 Task: For heading Arial black with underline.  font size for heading18,  'Change the font style of data to'Calibri.  and font size to 9,  Change the alignment of both headline & data to Align center.  In the sheet   Velocity Sales templetes book
Action: Mouse moved to (167, 155)
Screenshot: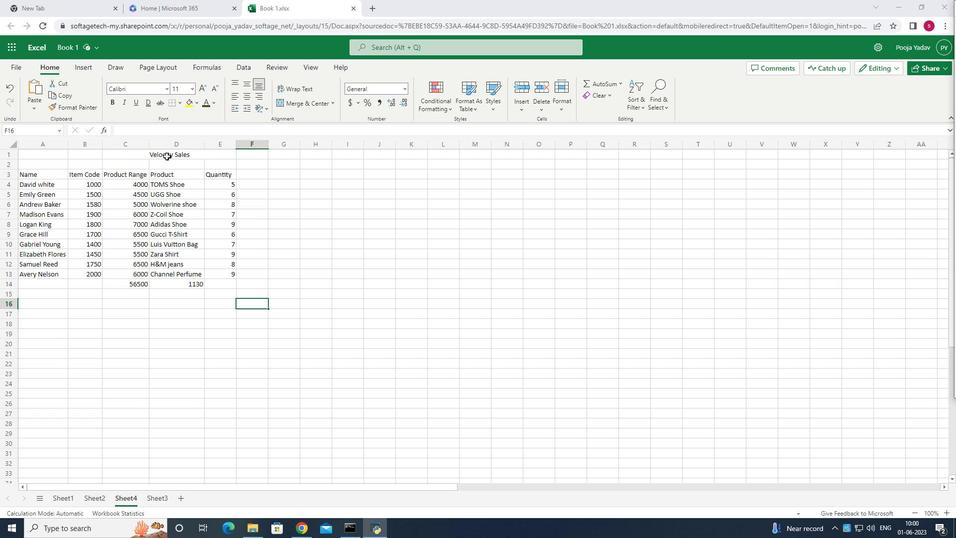 
Action: Mouse pressed left at (167, 155)
Screenshot: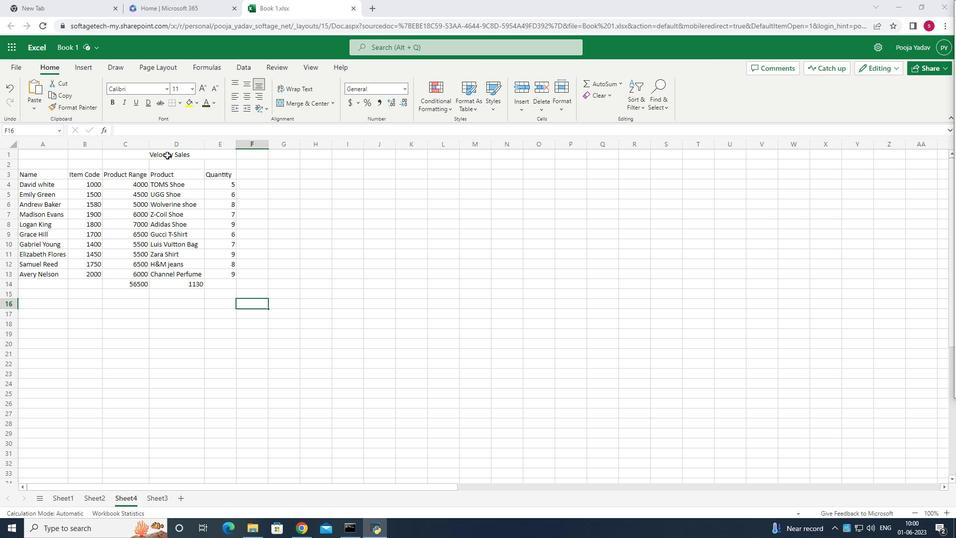 
Action: Mouse moved to (167, 154)
Screenshot: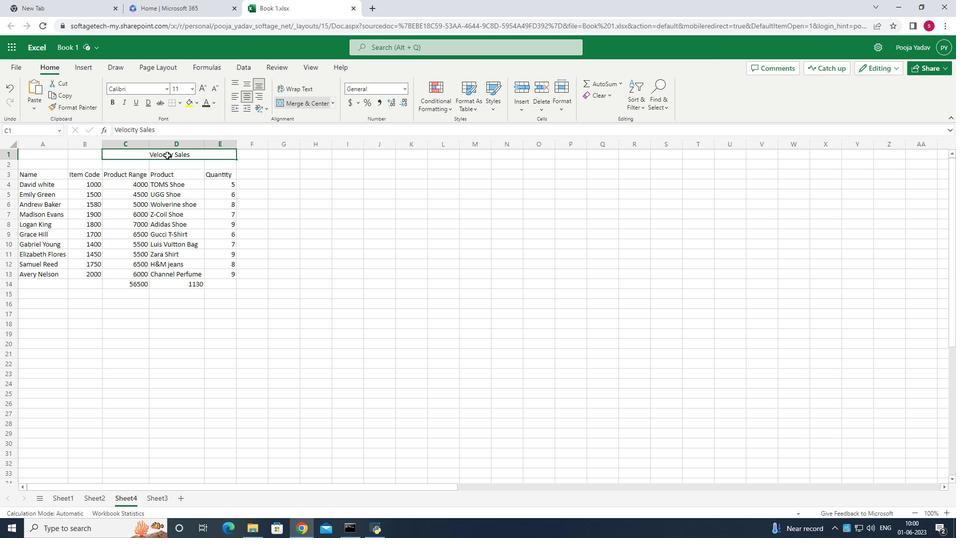 
Action: Key pressed ctrl+U
Screenshot: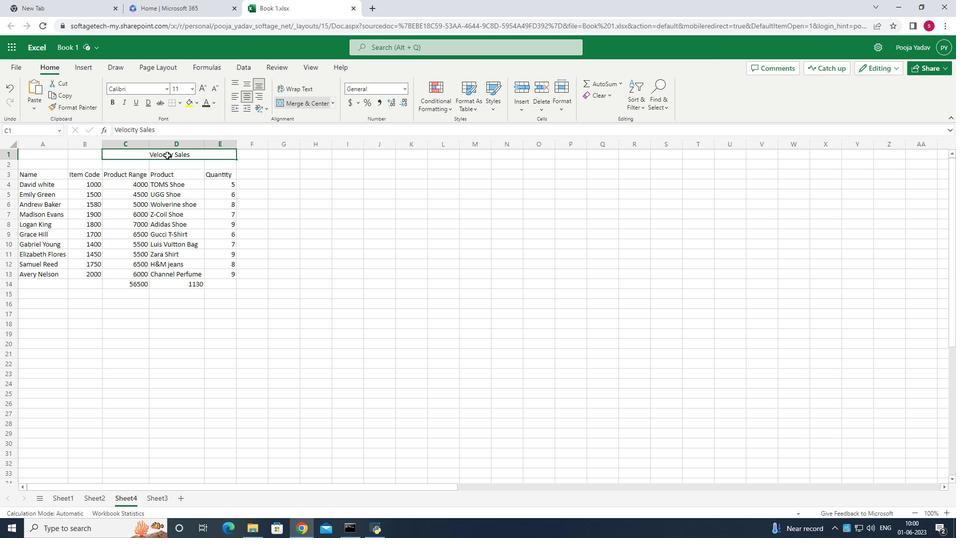 
Action: Mouse moved to (164, 91)
Screenshot: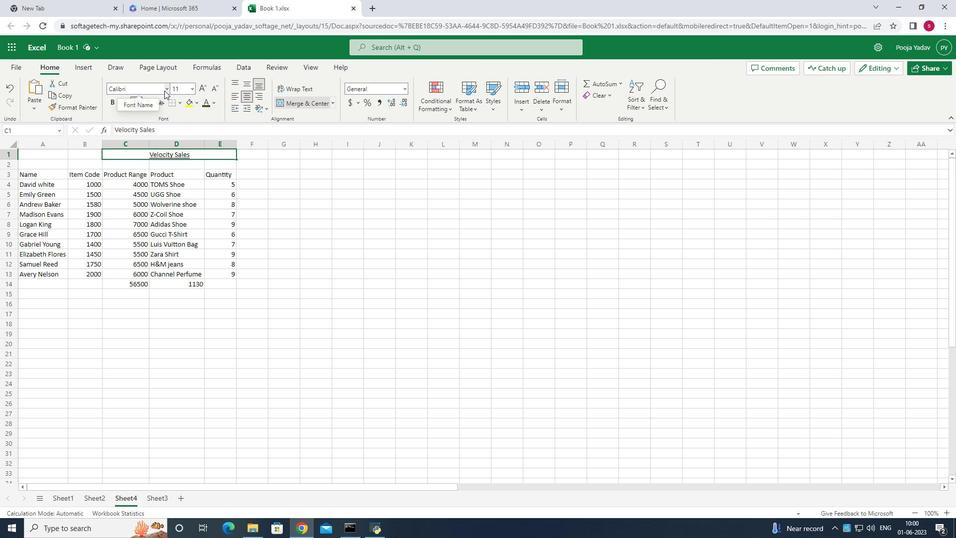 
Action: Mouse pressed left at (164, 91)
Screenshot: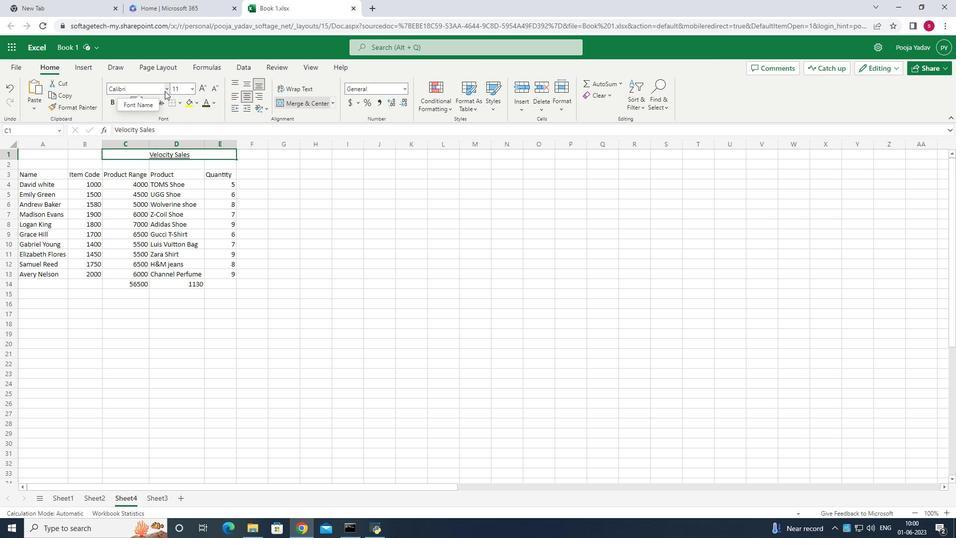 
Action: Mouse moved to (159, 130)
Screenshot: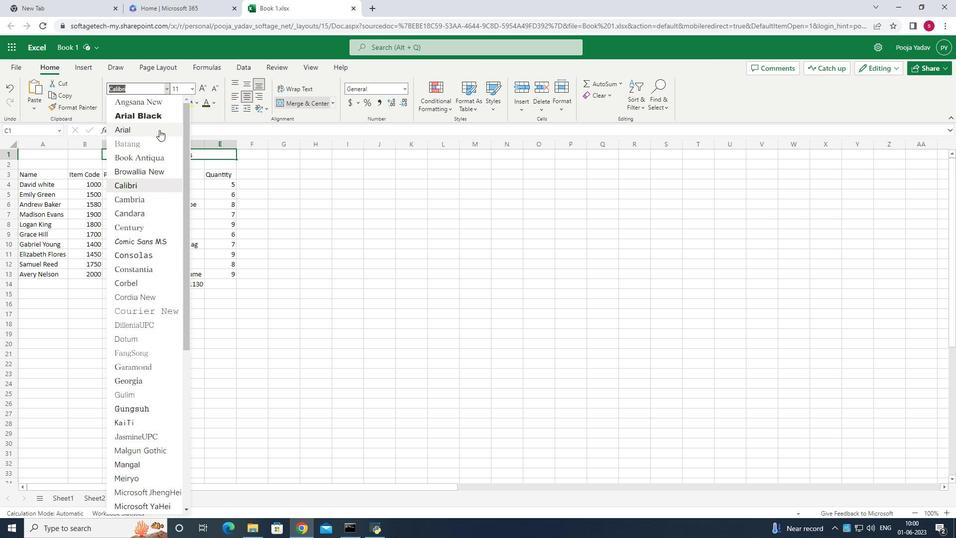 
Action: Mouse pressed left at (159, 130)
Screenshot: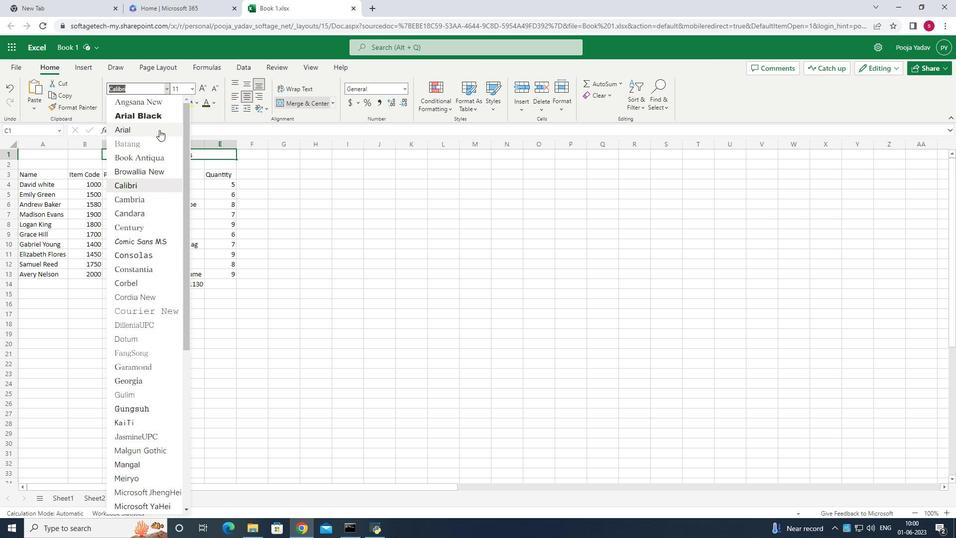
Action: Mouse moved to (344, 351)
Screenshot: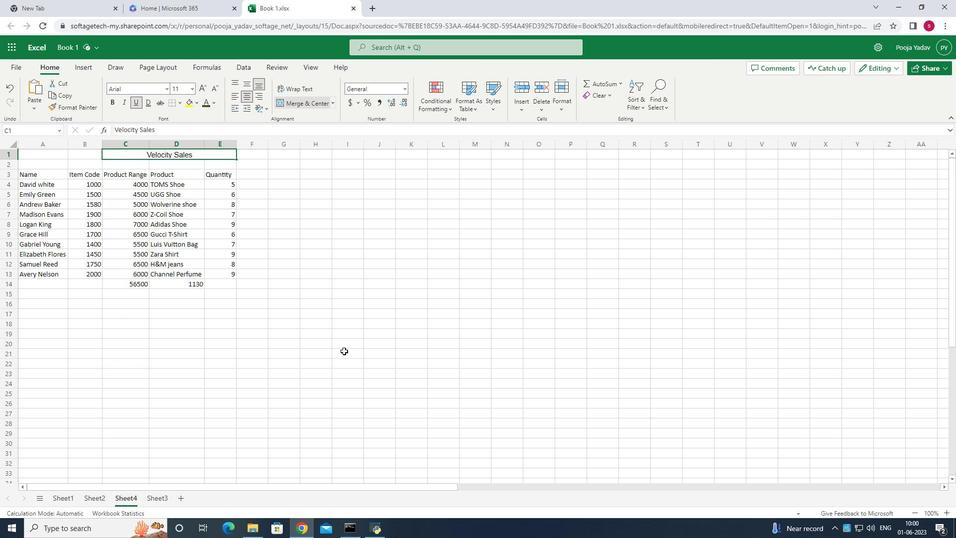 
Action: Mouse pressed left at (344, 351)
Screenshot: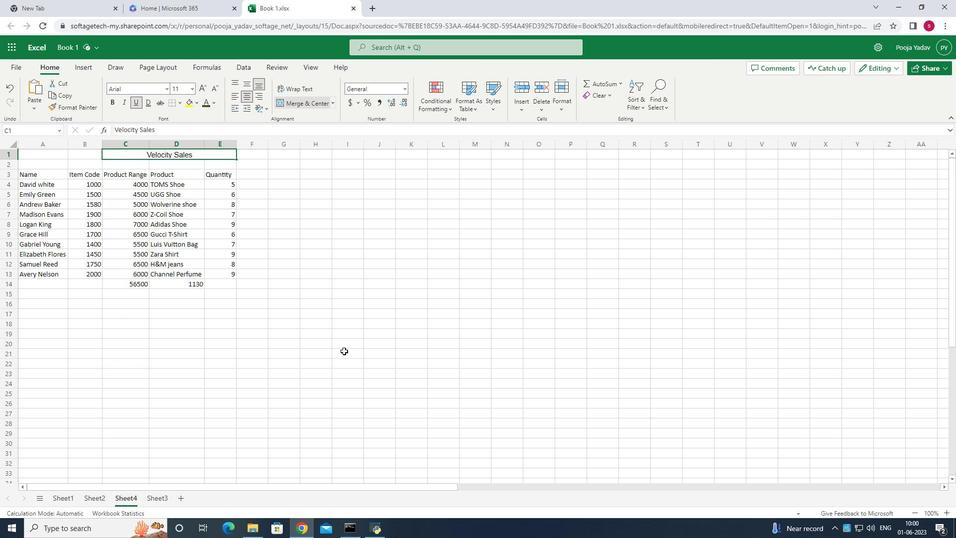 
Action: Mouse moved to (162, 158)
Screenshot: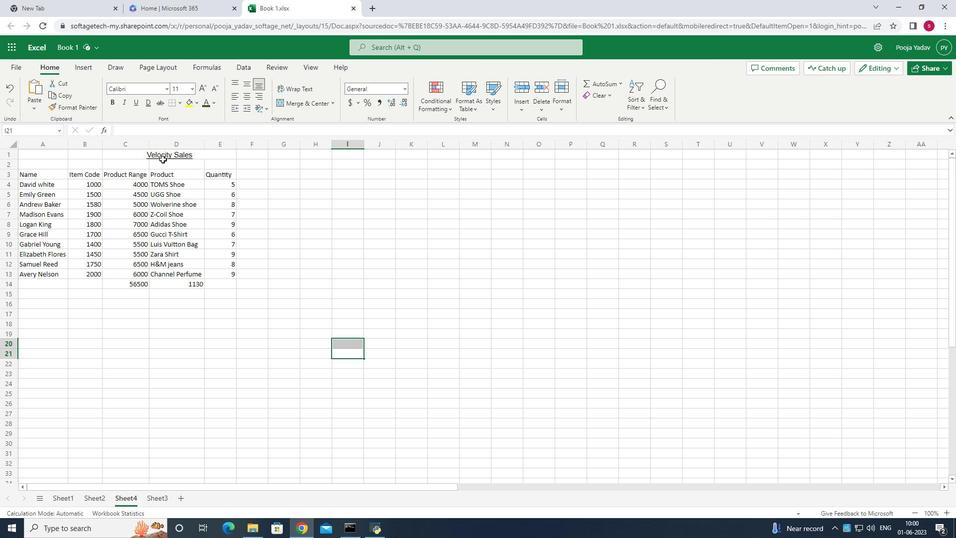 
Action: Mouse pressed left at (162, 158)
Screenshot: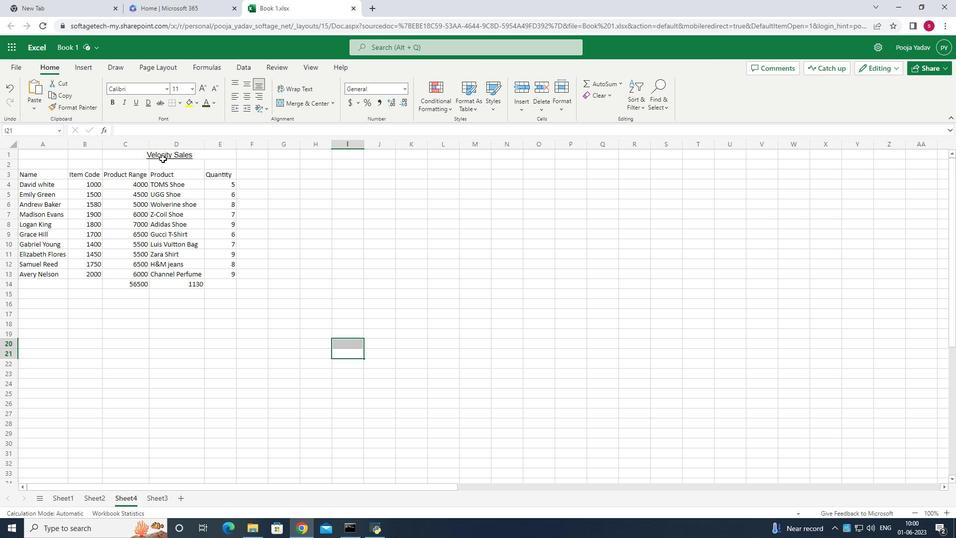 
Action: Mouse moved to (191, 89)
Screenshot: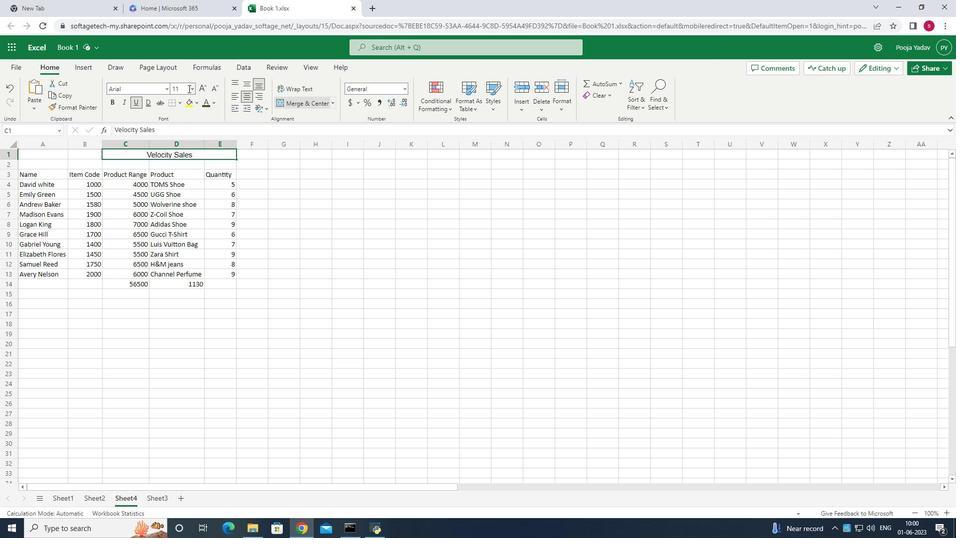 
Action: Mouse pressed left at (191, 89)
Screenshot: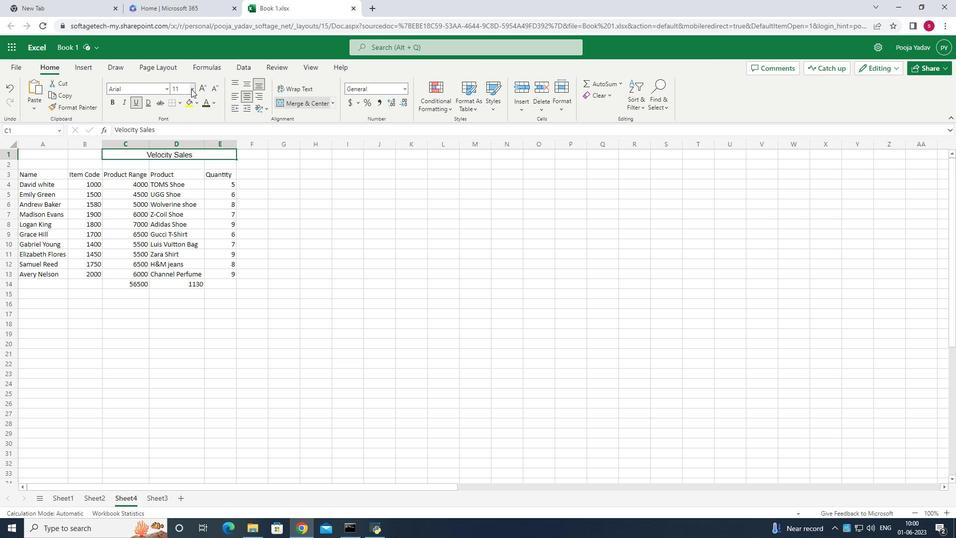 
Action: Mouse moved to (183, 195)
Screenshot: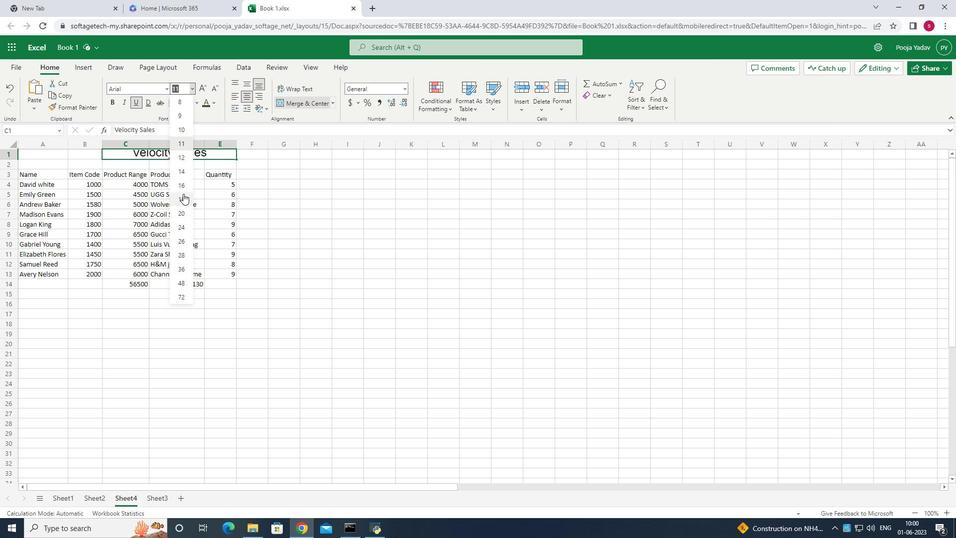 
Action: Mouse pressed left at (183, 195)
Screenshot: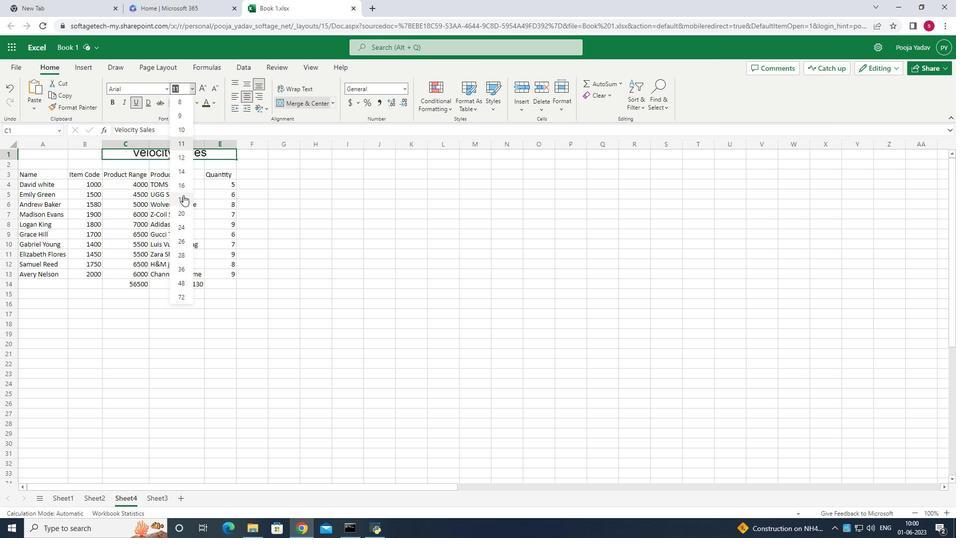 
Action: Mouse moved to (53, 184)
Screenshot: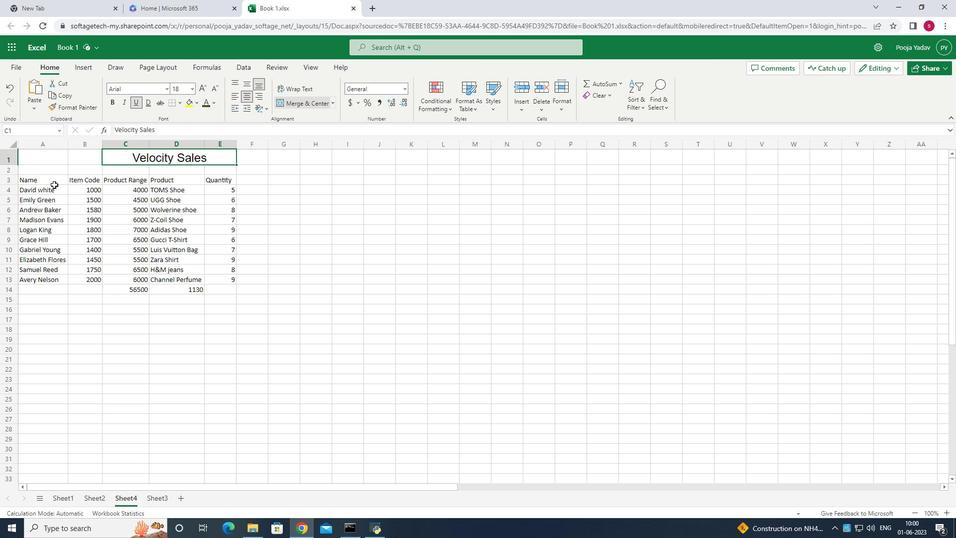 
Action: Mouse pressed left at (53, 184)
Screenshot: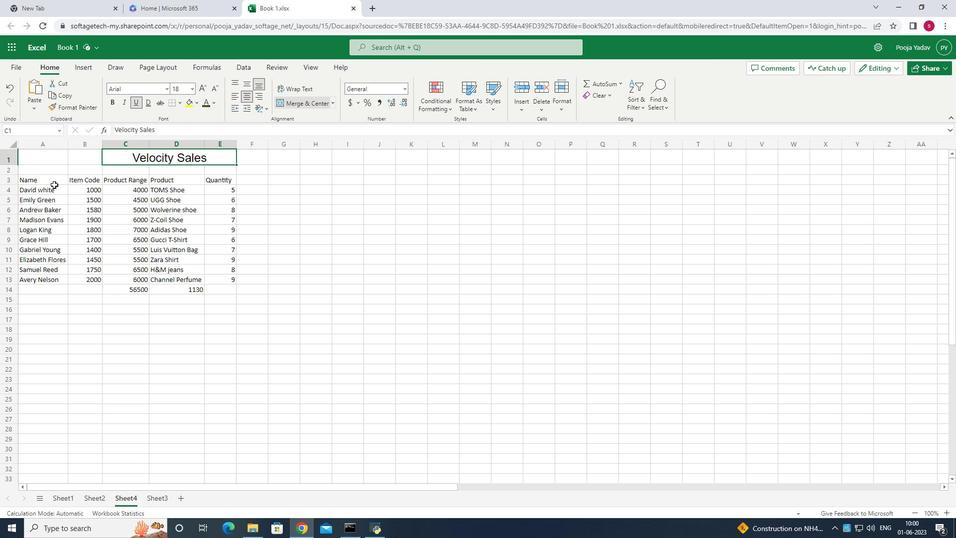 
Action: Mouse moved to (47, 167)
Screenshot: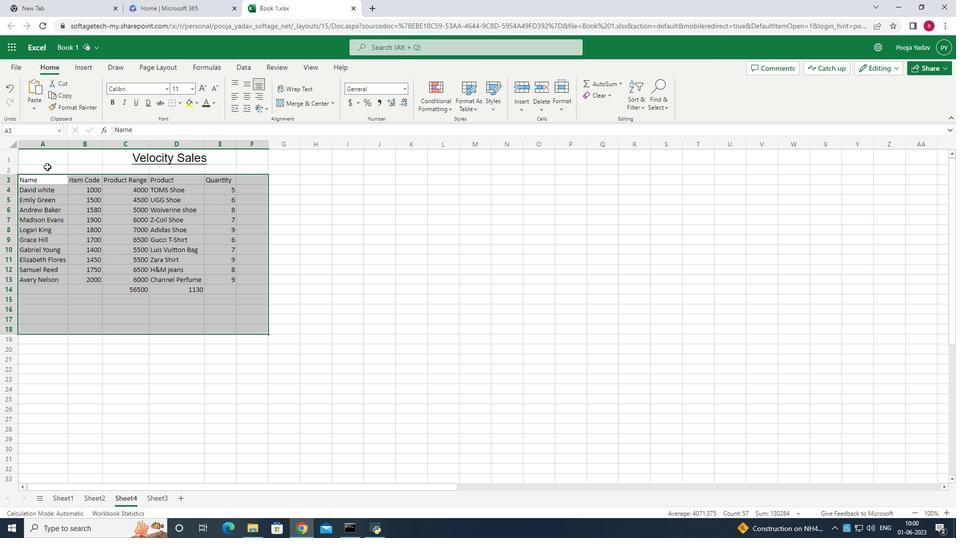 
Action: Mouse pressed left at (47, 167)
Screenshot: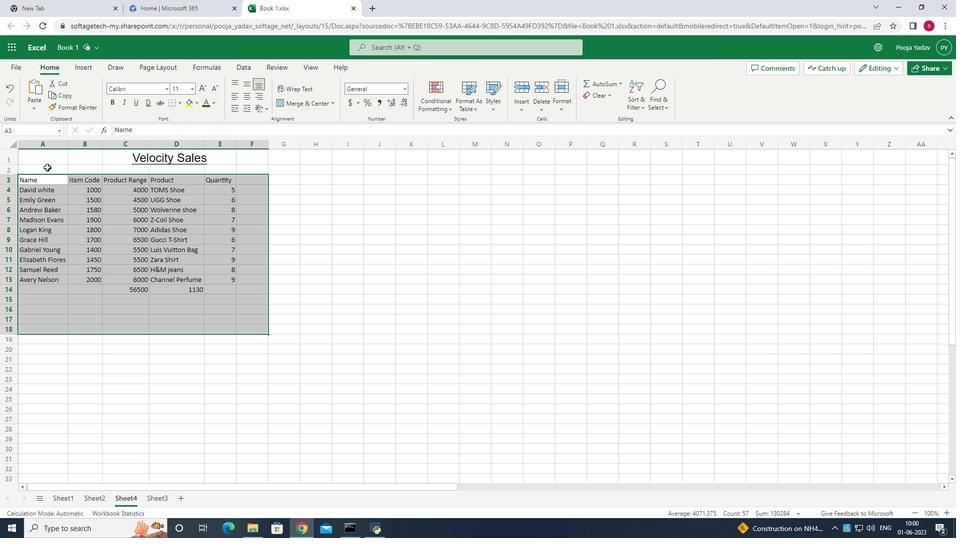 
Action: Mouse pressed left at (47, 167)
Screenshot: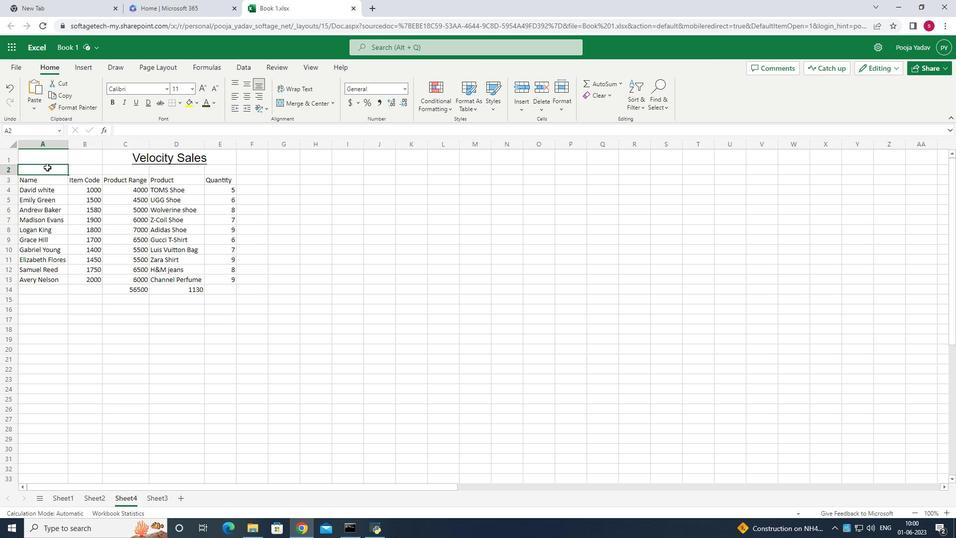 
Action: Mouse moved to (164, 89)
Screenshot: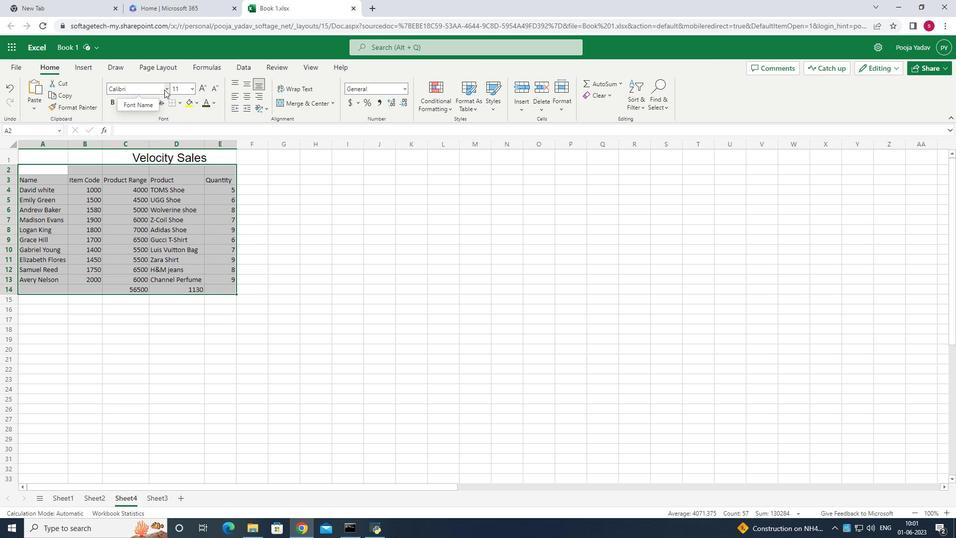 
Action: Mouse pressed left at (164, 89)
Screenshot: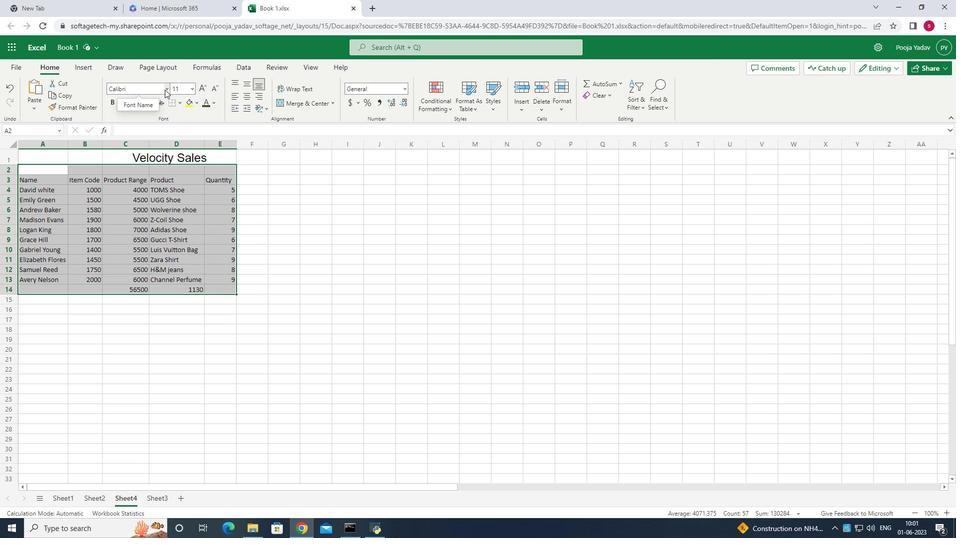 
Action: Mouse moved to (155, 181)
Screenshot: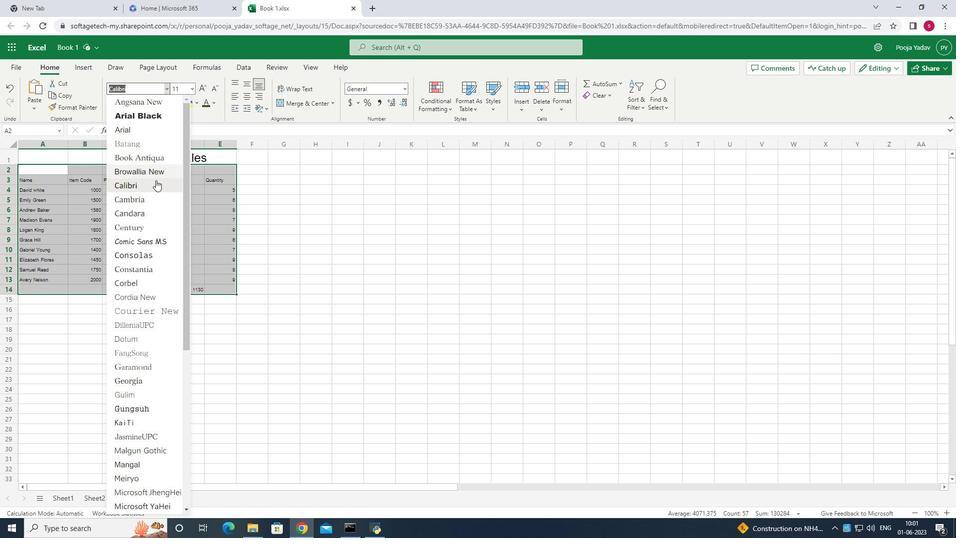 
Action: Mouse pressed left at (155, 181)
Screenshot: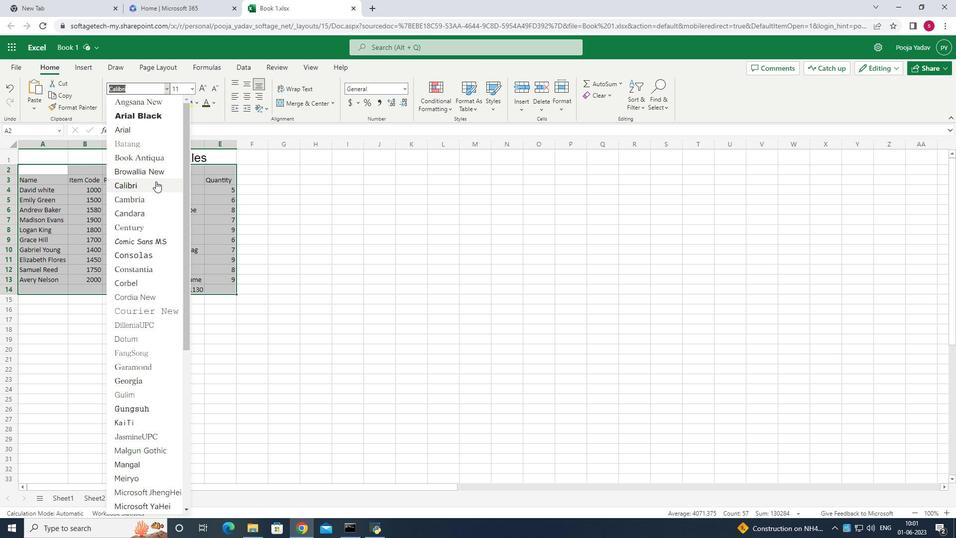 
Action: Mouse moved to (188, 87)
Screenshot: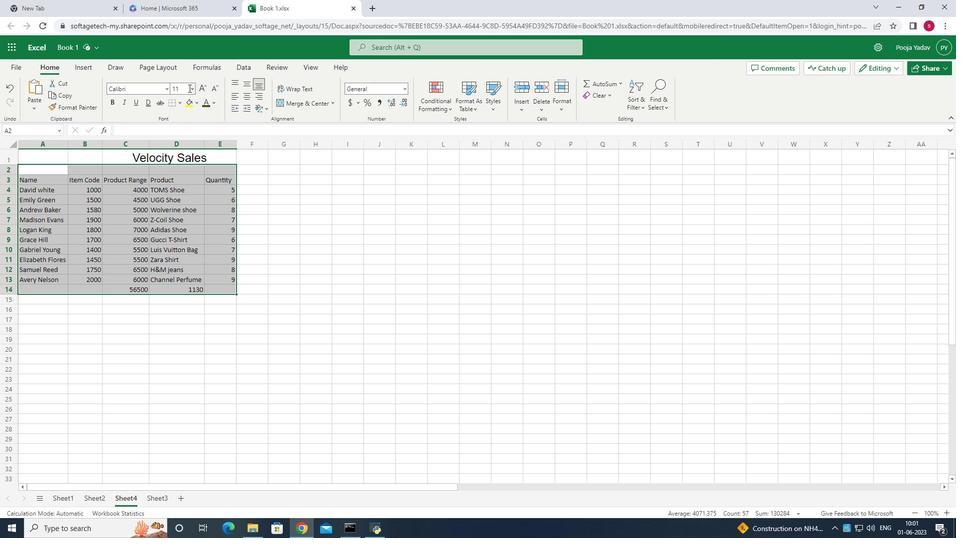 
Action: Mouse pressed left at (188, 87)
Screenshot: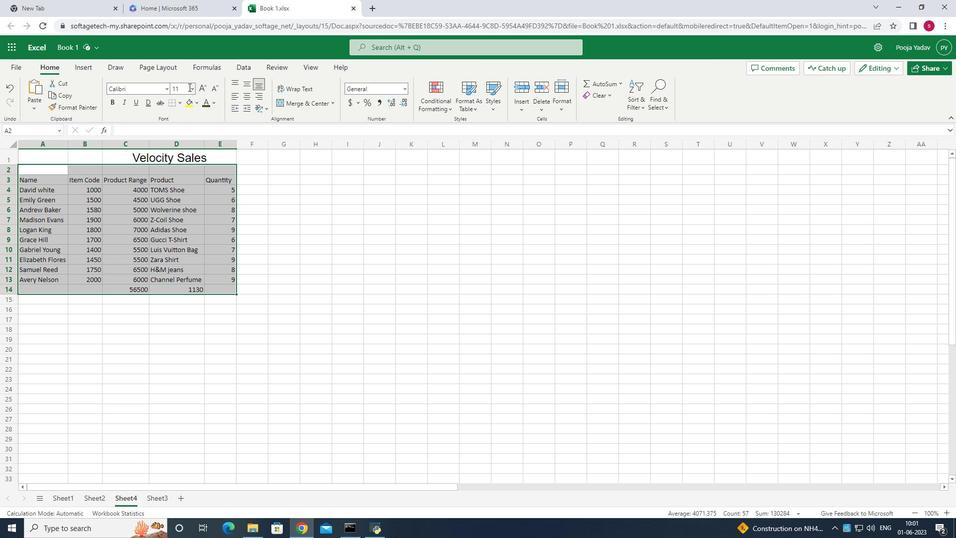 
Action: Mouse moved to (191, 91)
Screenshot: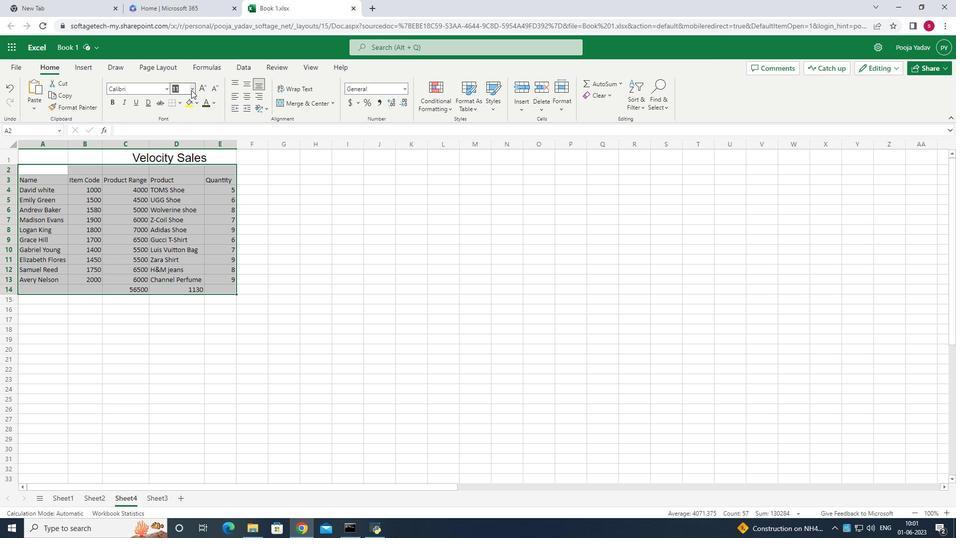 
Action: Mouse pressed left at (191, 91)
Screenshot: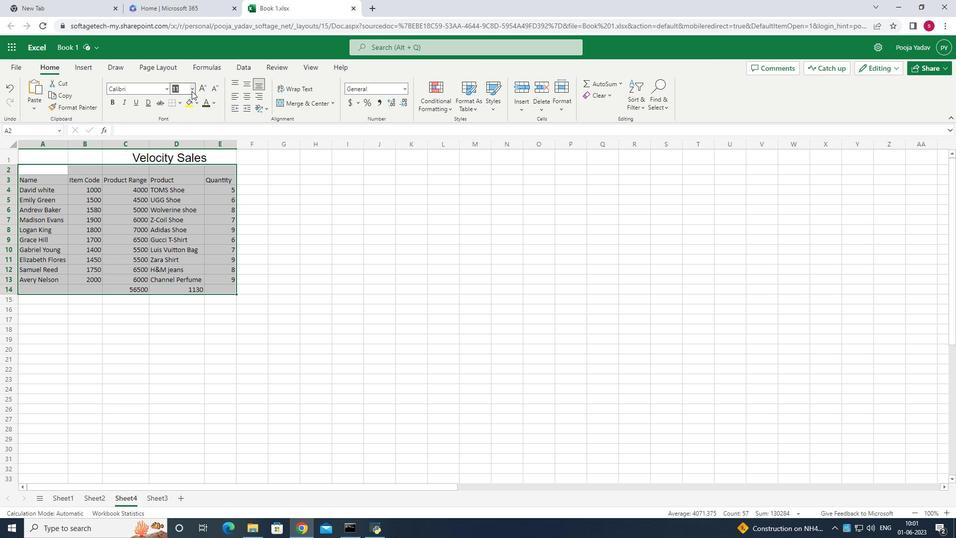 
Action: Mouse moved to (181, 112)
Screenshot: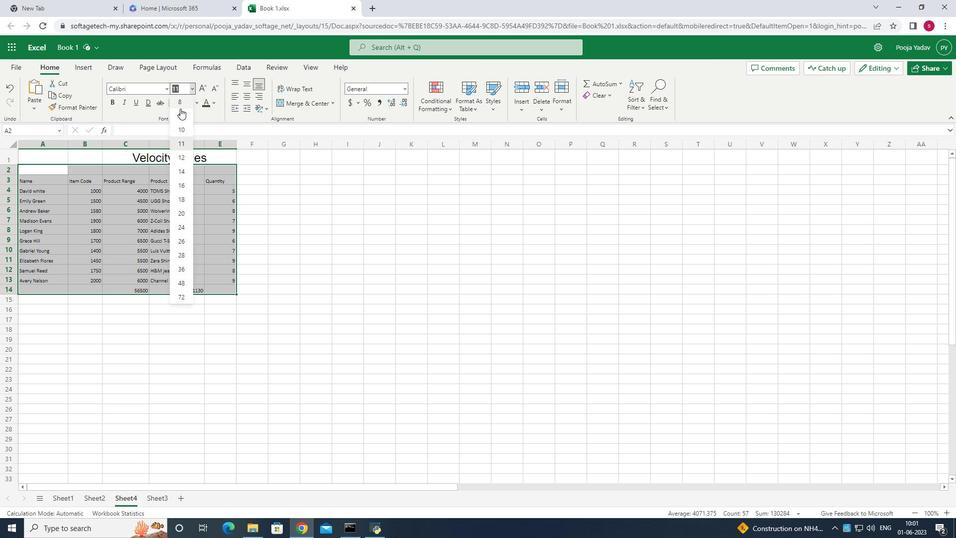 
Action: Mouse pressed left at (181, 112)
Screenshot: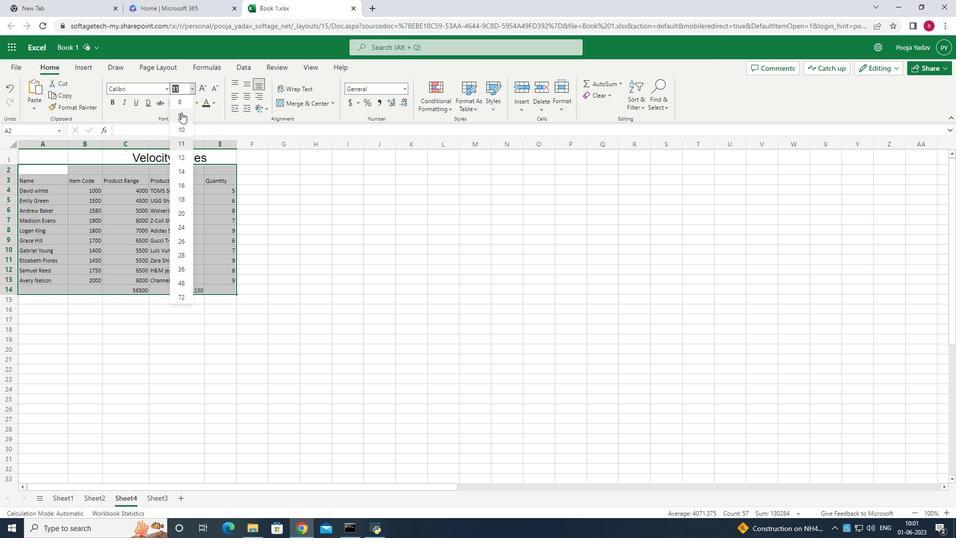 
Action: Mouse moved to (124, 154)
Screenshot: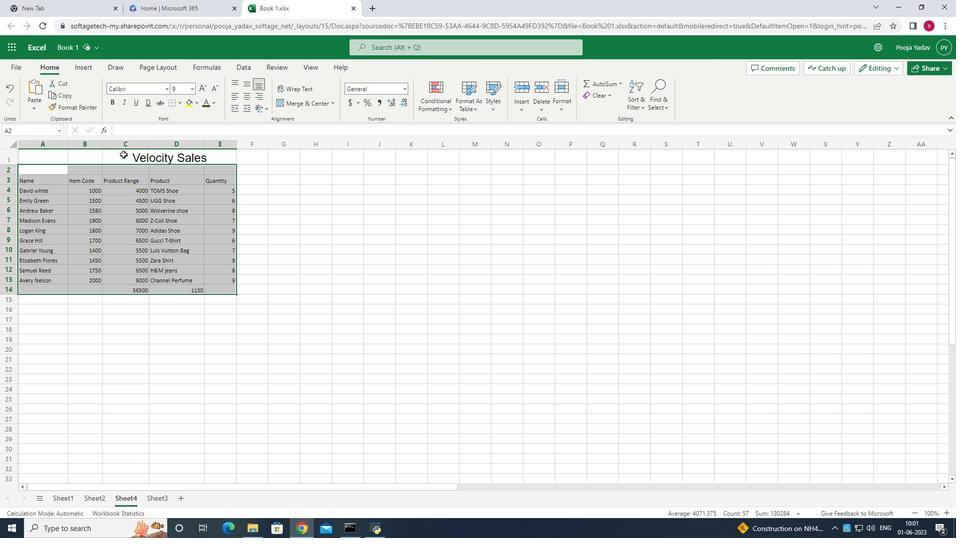 
Action: Mouse pressed left at (124, 154)
Screenshot: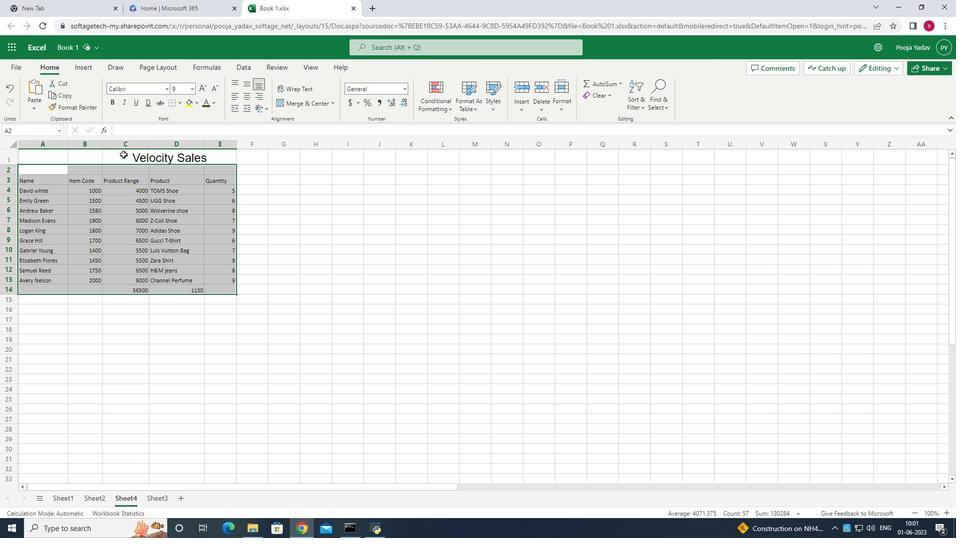 
Action: Mouse moved to (53, 158)
Screenshot: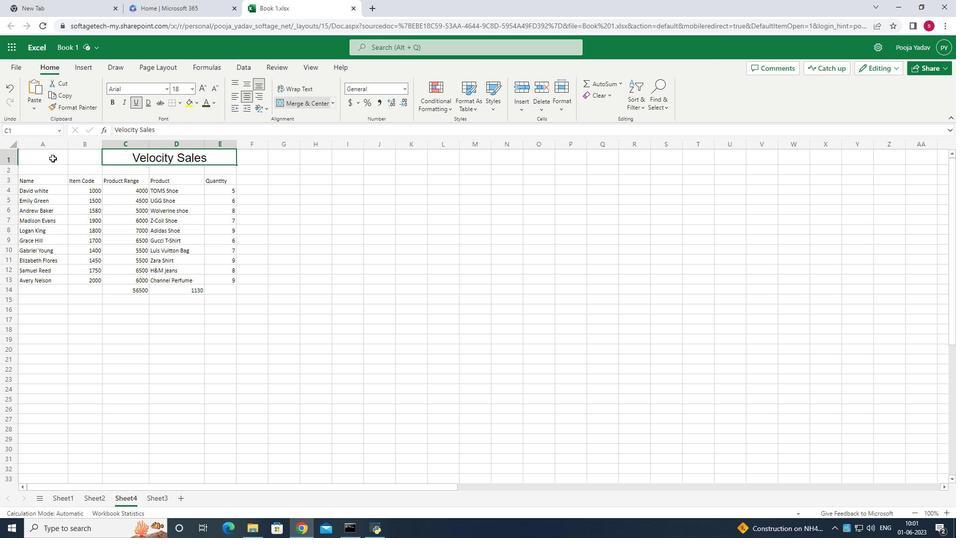 
Action: Mouse pressed left at (53, 158)
Screenshot: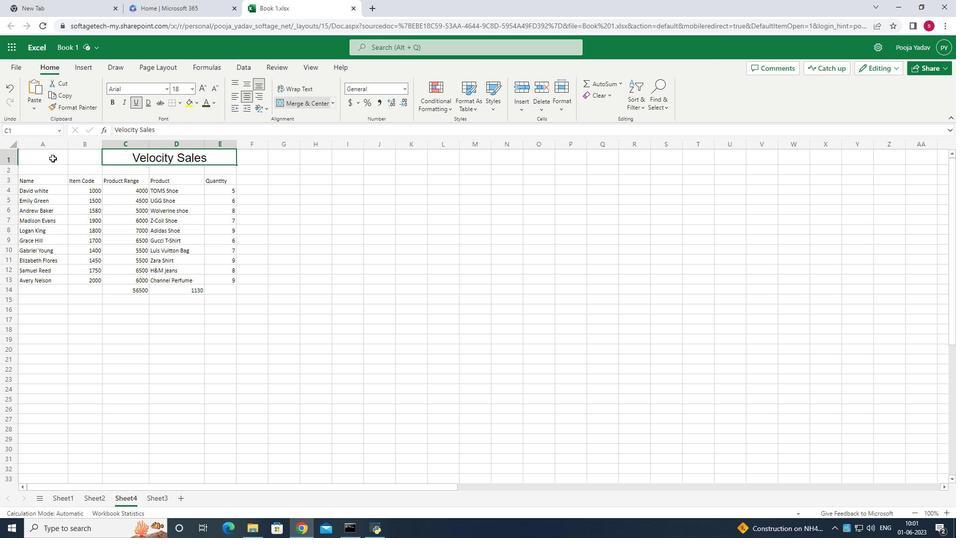
Action: Mouse moved to (269, 273)
Screenshot: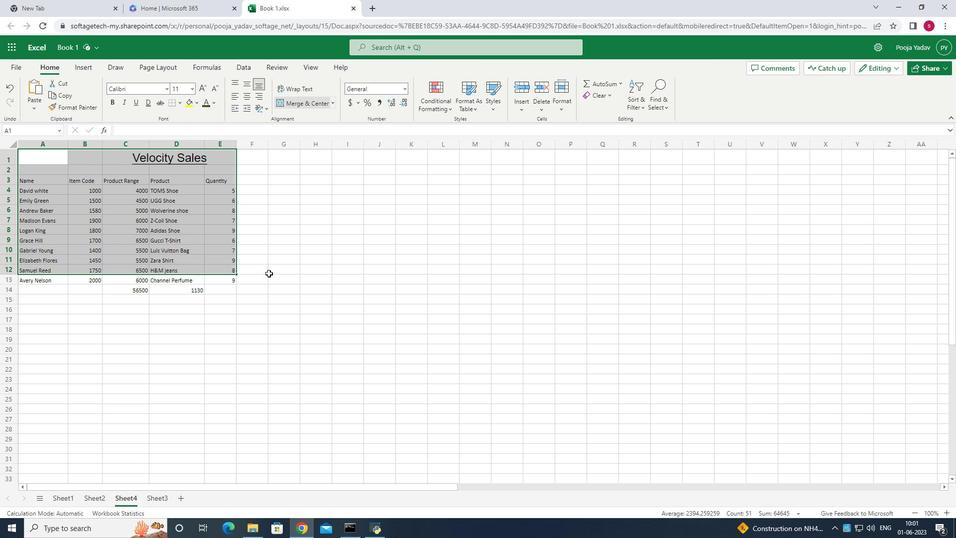 
Action: Mouse pressed left at (269, 273)
Screenshot: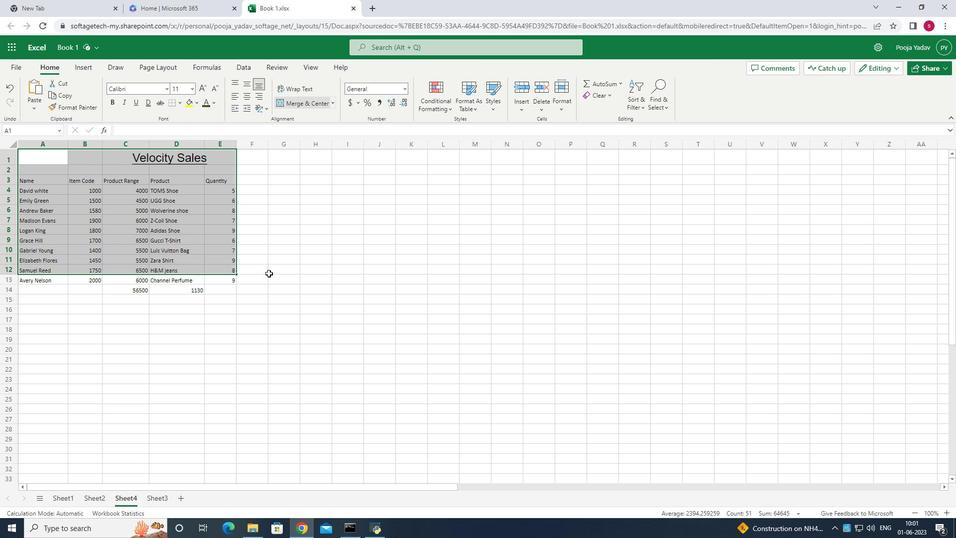 
Action: Mouse moved to (41, 151)
Screenshot: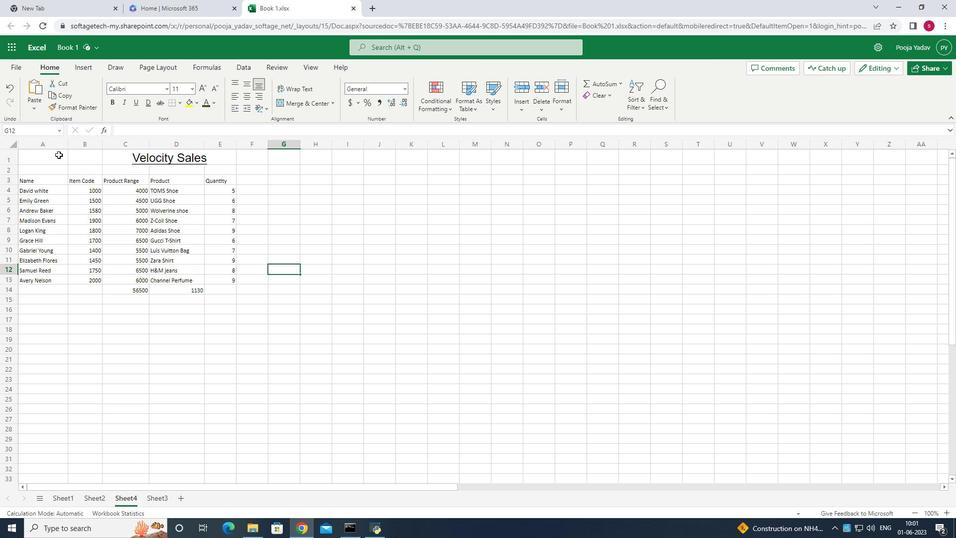 
Action: Mouse pressed left at (41, 151)
Screenshot: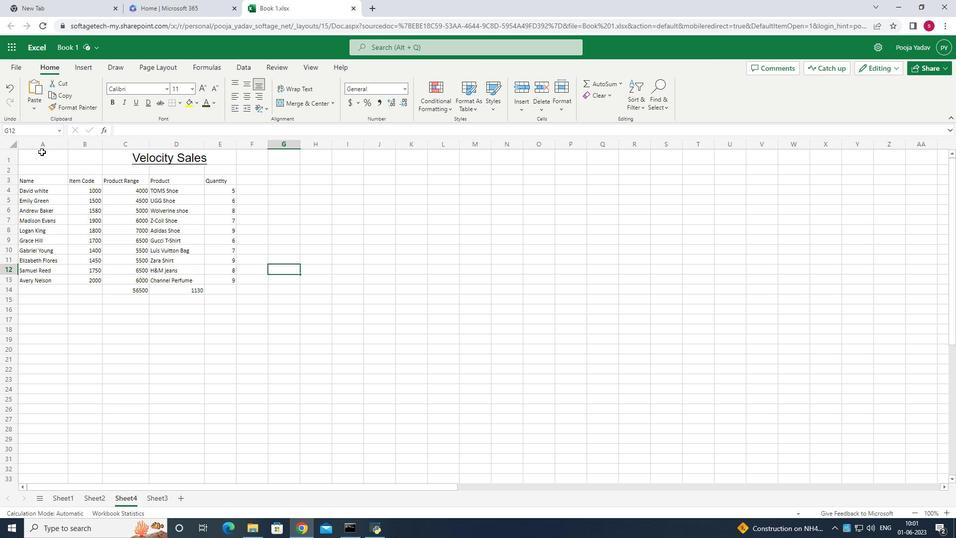 
Action: Mouse moved to (259, 193)
Screenshot: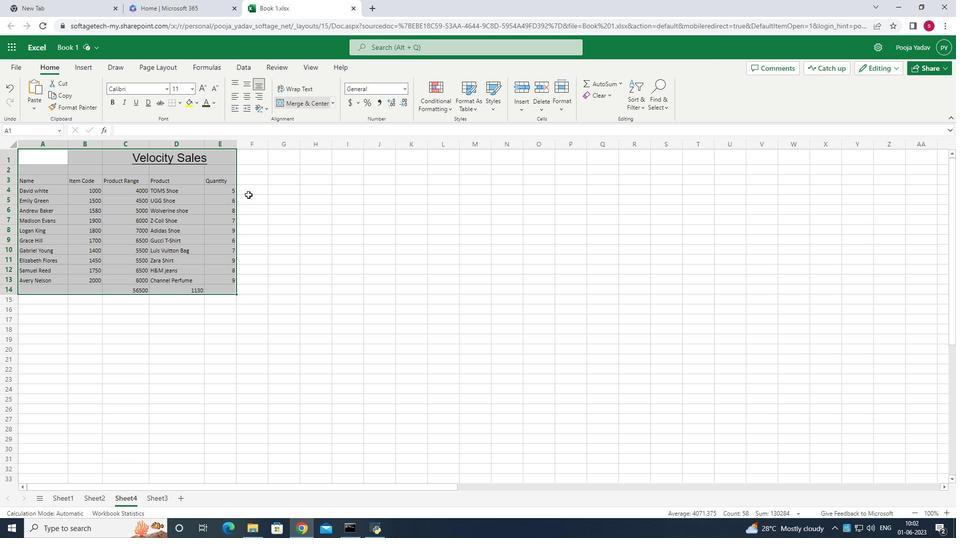 
Action: Mouse pressed left at (259, 193)
Screenshot: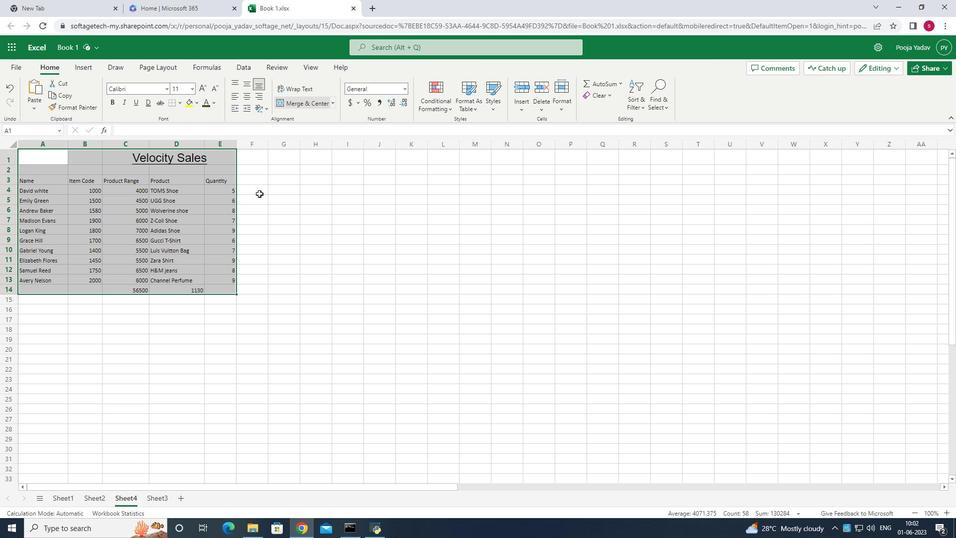 
Action: Mouse moved to (127, 157)
Screenshot: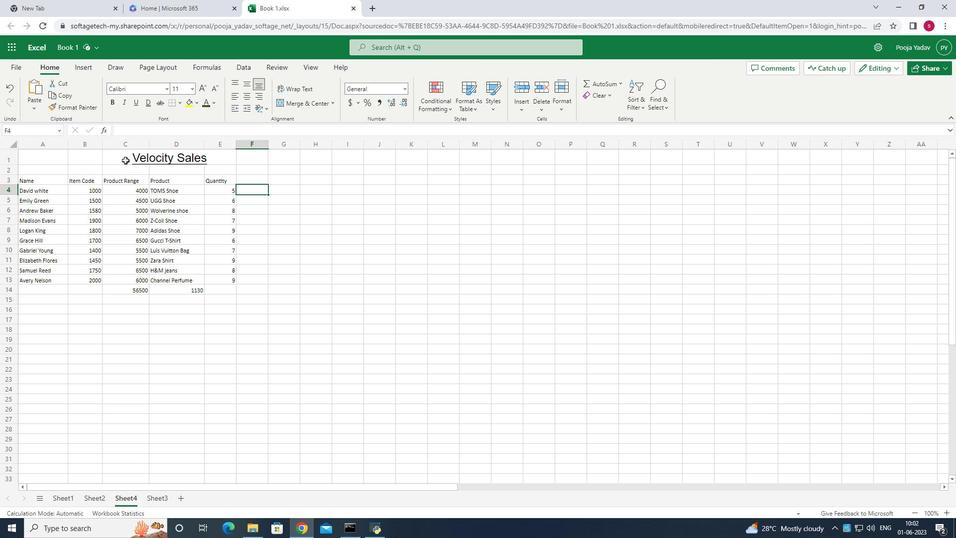 
Action: Mouse pressed left at (127, 157)
Screenshot: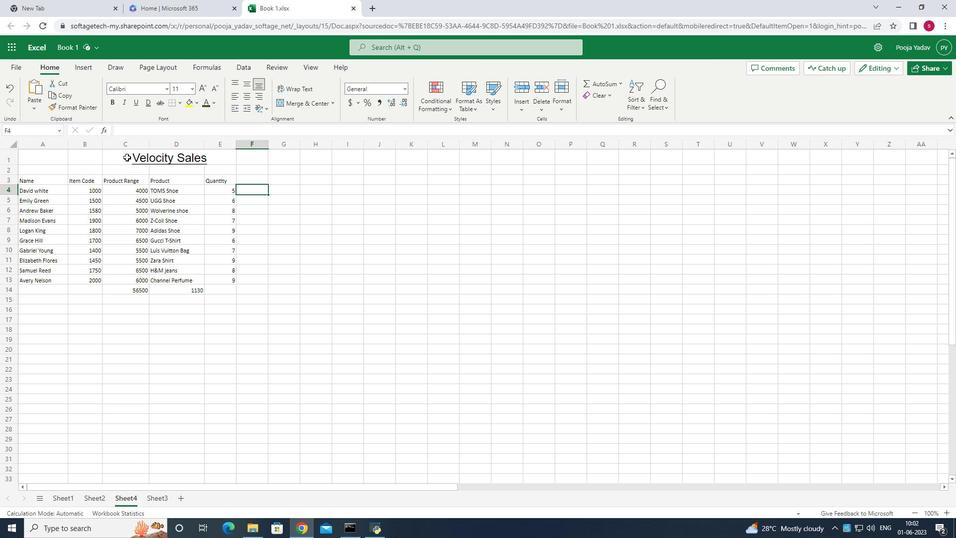 
Action: Mouse moved to (38, 158)
Screenshot: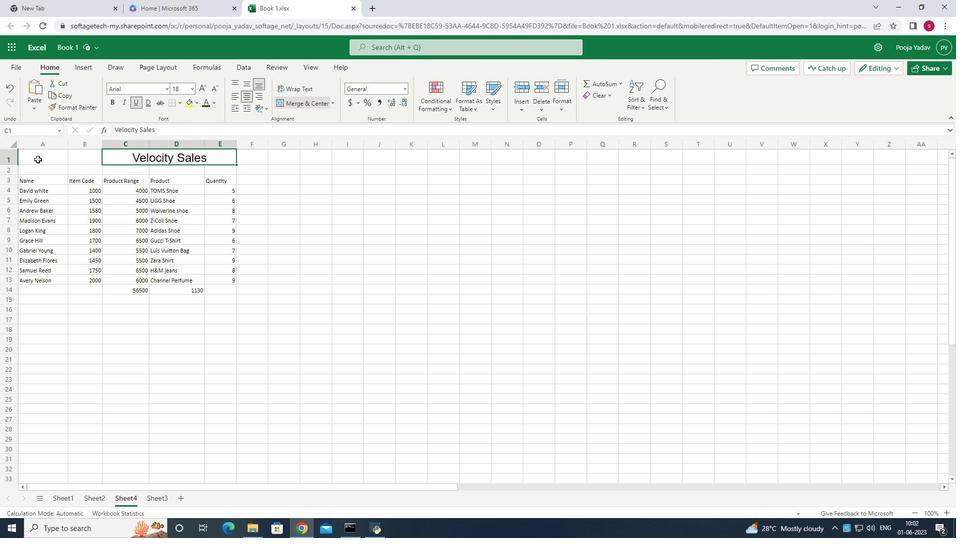 
Action: Mouse pressed left at (38, 158)
Screenshot: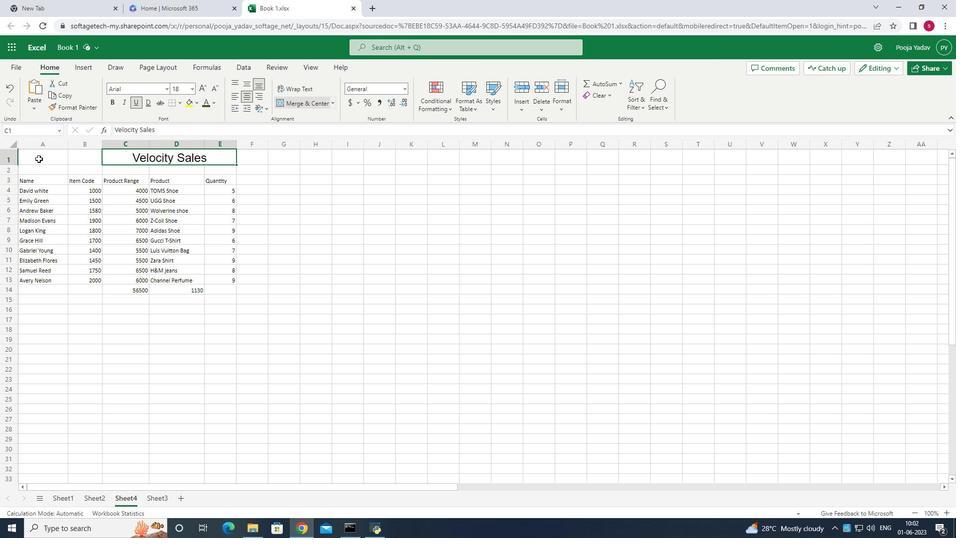 
Action: Mouse moved to (242, 78)
Screenshot: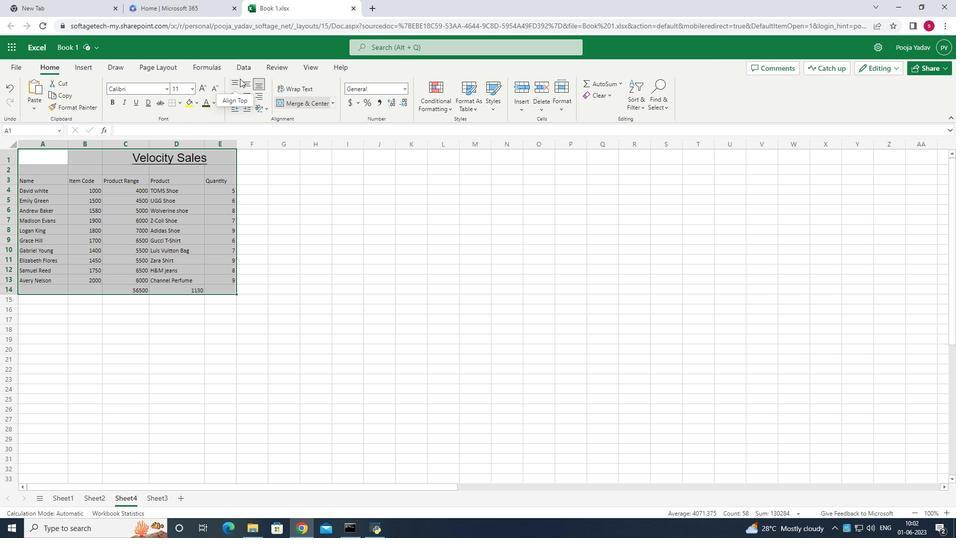 
Action: Mouse pressed left at (242, 78)
Screenshot: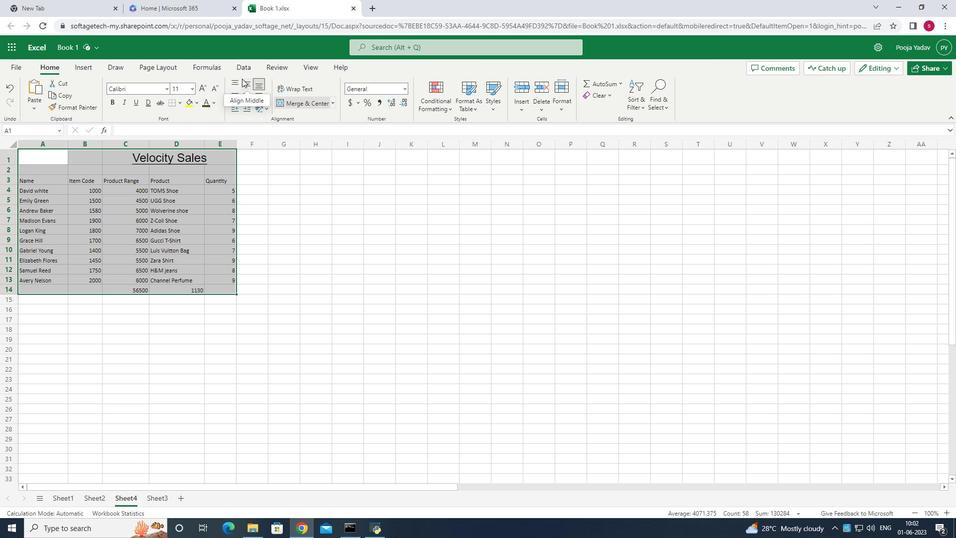 
Action: Mouse moved to (247, 98)
Screenshot: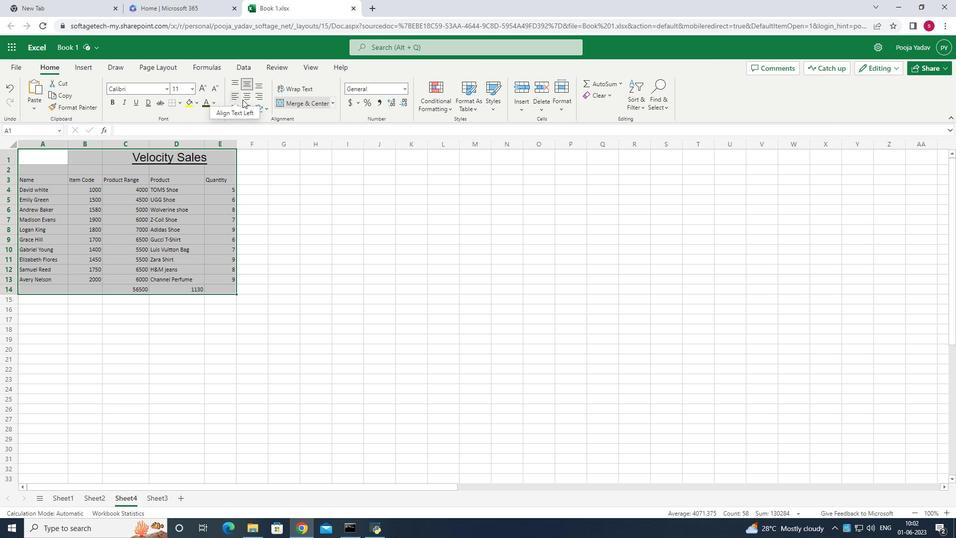 
Action: Mouse pressed left at (247, 98)
Screenshot: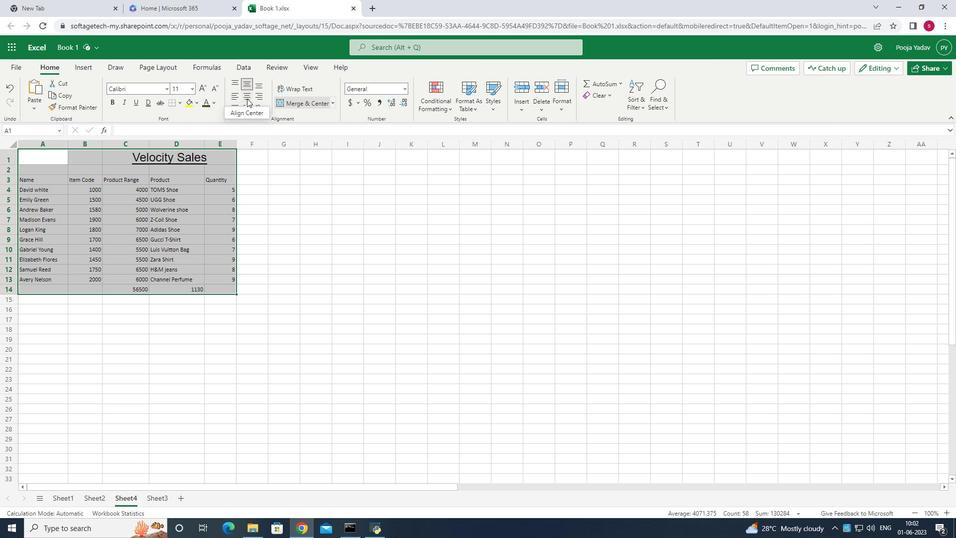 
Action: Mouse moved to (13, 64)
Screenshot: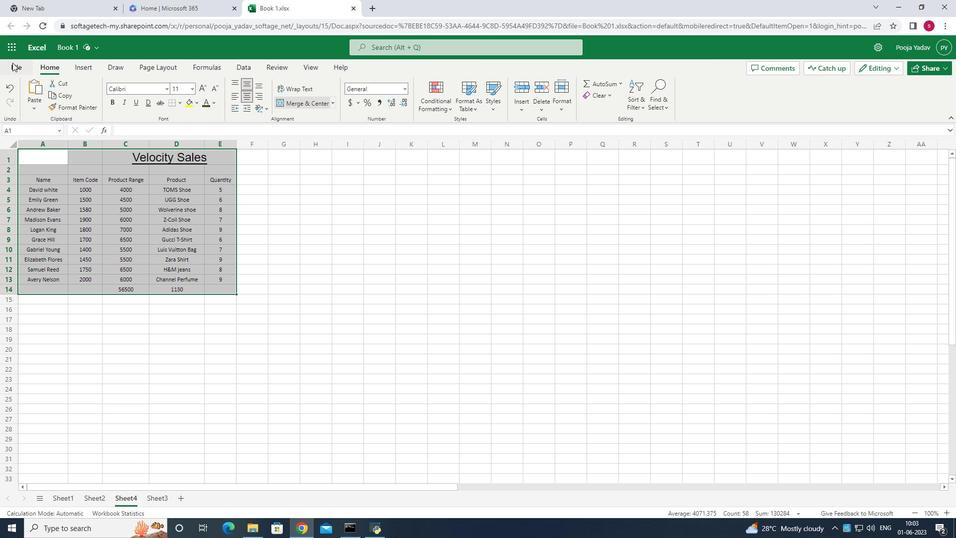 
Action: Mouse pressed left at (13, 64)
Screenshot: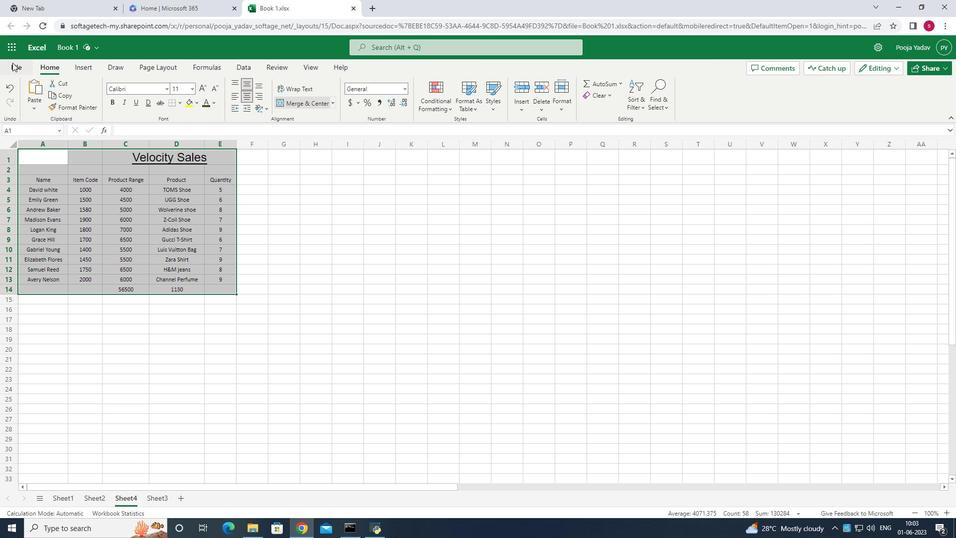 
Action: Mouse moved to (36, 164)
Screenshot: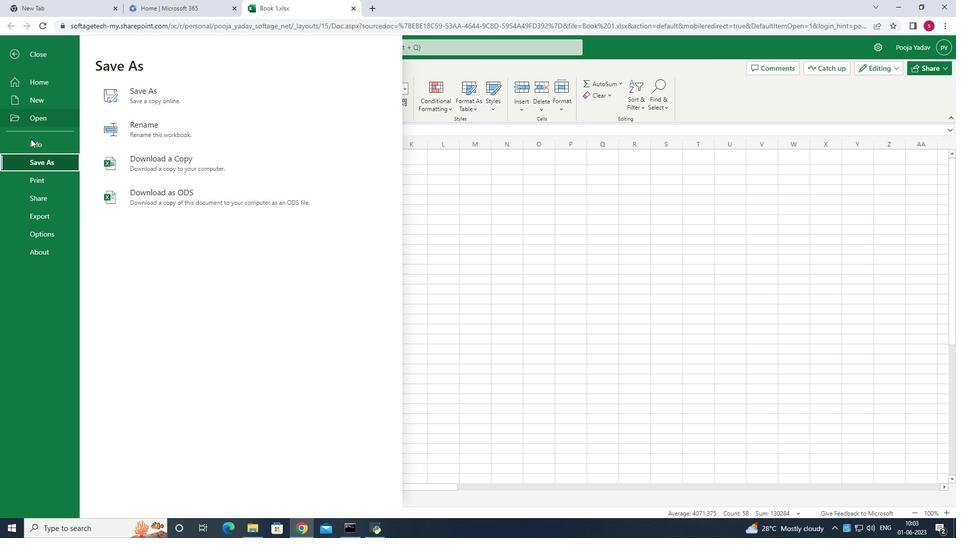 
Action: Mouse pressed left at (36, 164)
Screenshot: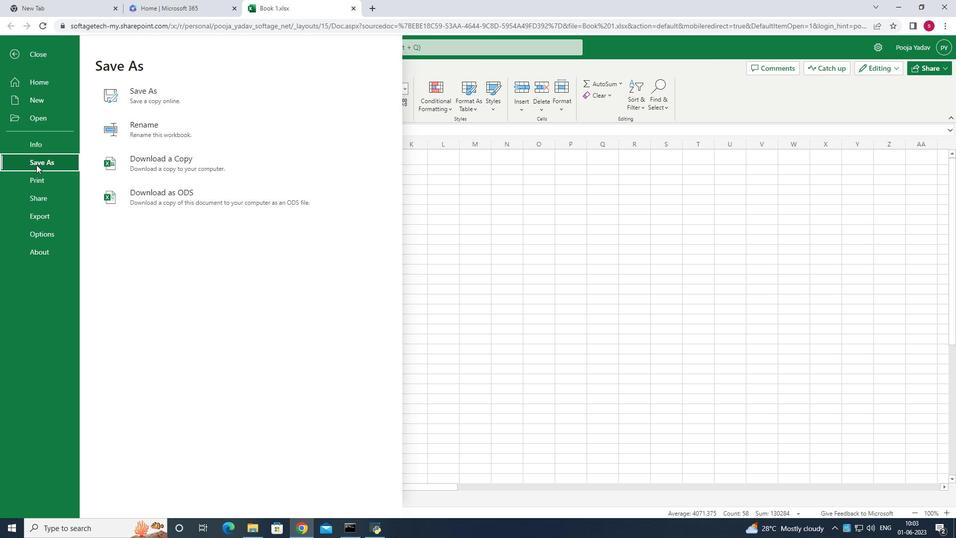
Action: Mouse moved to (142, 95)
Screenshot: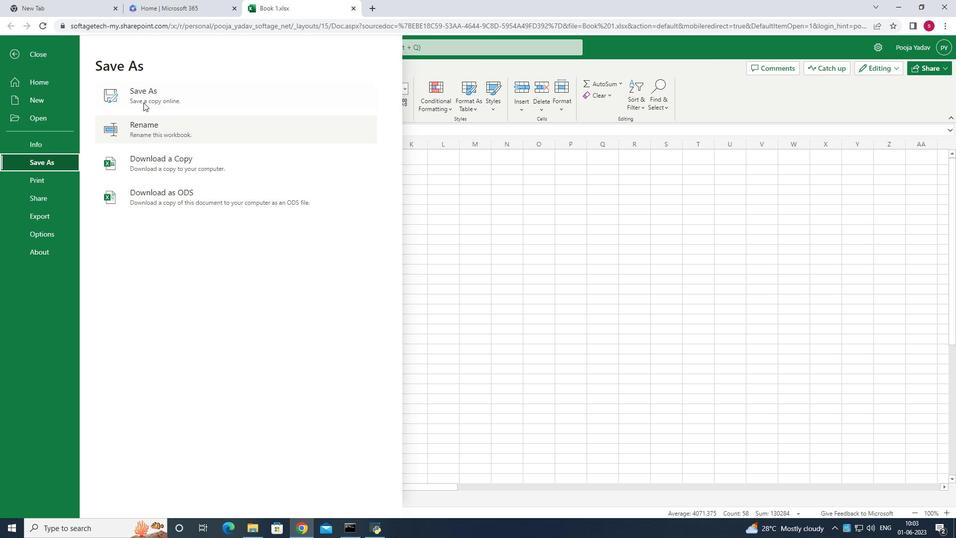 
Action: Mouse pressed left at (142, 95)
Screenshot: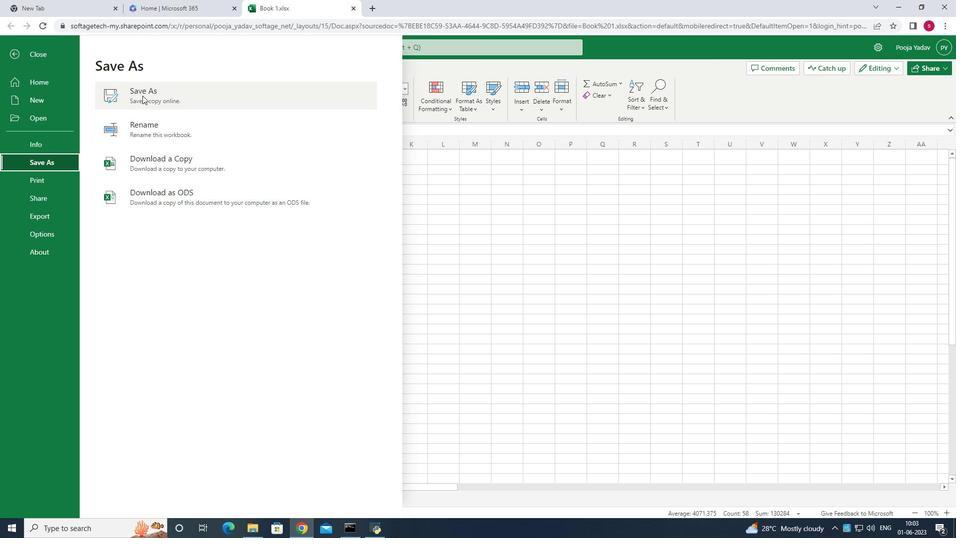 
Action: Mouse moved to (486, 250)
Screenshot: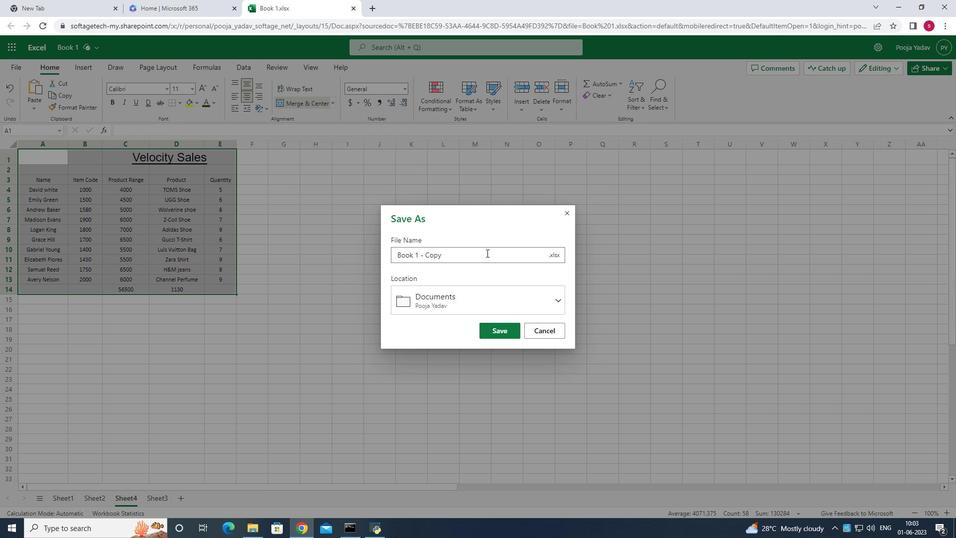 
Action: Mouse pressed left at (486, 250)
Screenshot: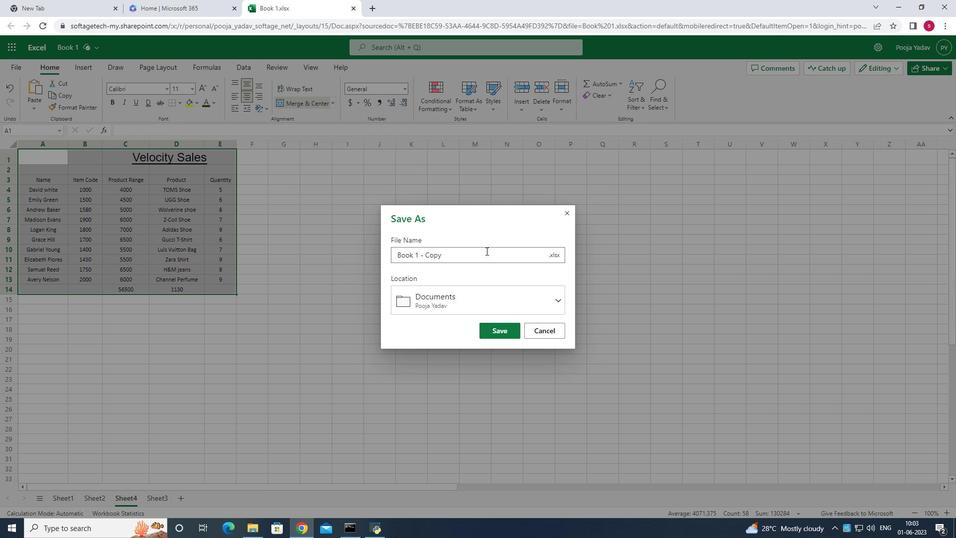 
Action: Key pressed <Key.backspace><Key.backspace><Key.backspace><Key.backspace><Key.backspace><Key.backspace><Key.backspace><Key.backspace><Key.backspace><Key.backspace><Key.backspace><Key.backspace><Key.backspace><Key.backspace><Key.backspace><Key.backspace><Key.backspace><Key.backspace><Key.backspace><Key.backspace><Key.backspace><Key.backspace><Key.backspace><Key.backspace><Key.backspace><Key.backspace><Key.backspace><Key.backspace><Key.backspace><Key.shift>Velocity<Key.space><Key.shift>Sales<Key.shift>Templa<Key.backspace>ete<Key.space>book<Key.enter>ctrl+S
Screenshot: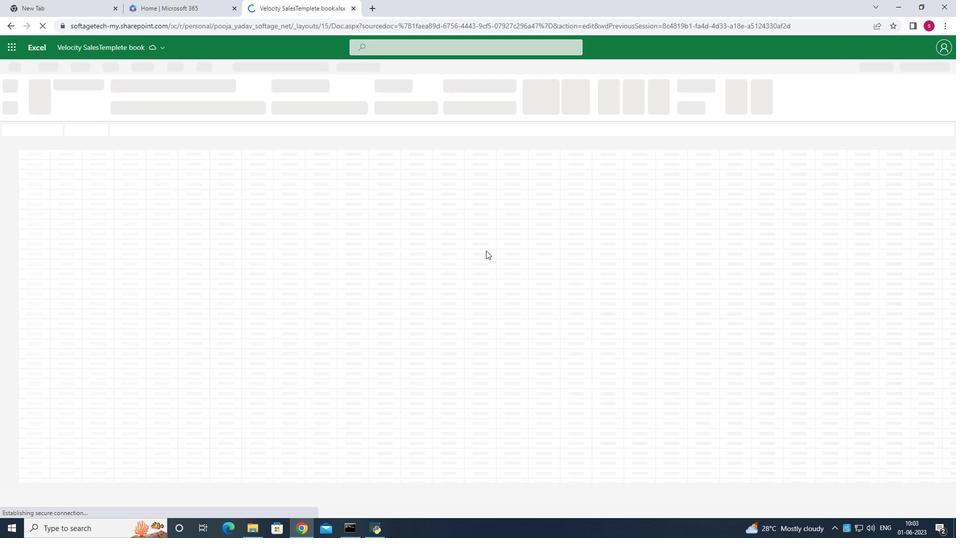 
Action: Mouse moved to (391, 254)
Screenshot: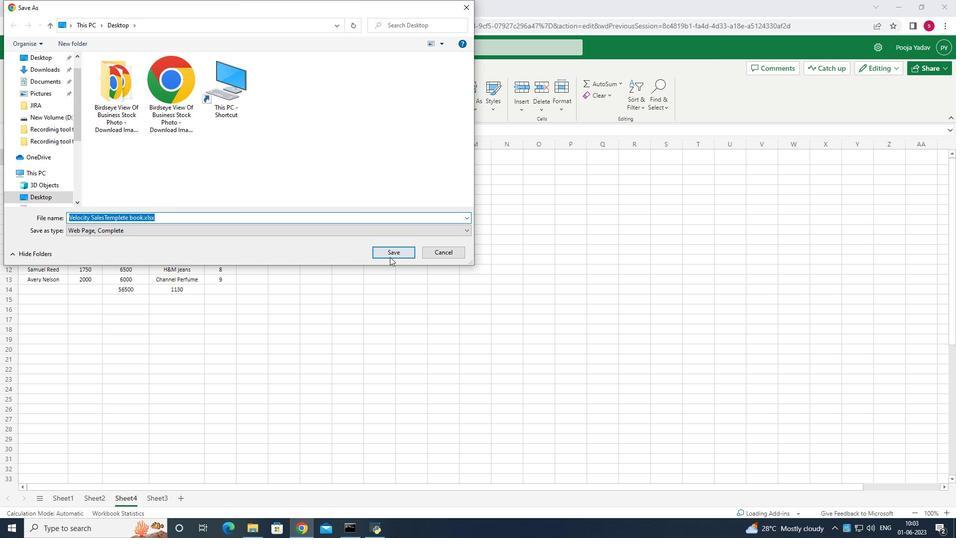 
Action: Mouse pressed left at (391, 254)
Screenshot: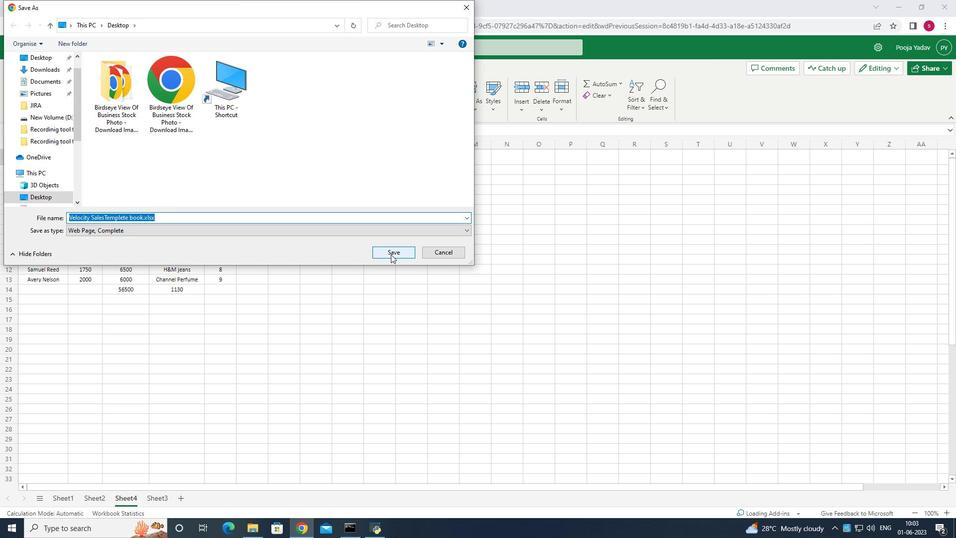 
Action: Mouse moved to (421, 293)
Screenshot: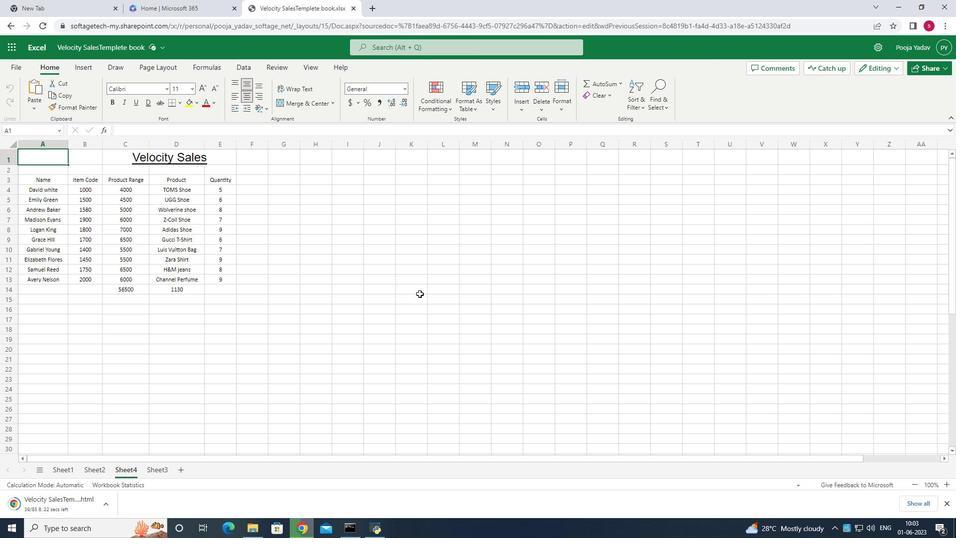 
